 Task: Set the "Crypto key length in bytes" for SRT stream output to 24 bytes.
Action: Mouse moved to (107, 13)
Screenshot: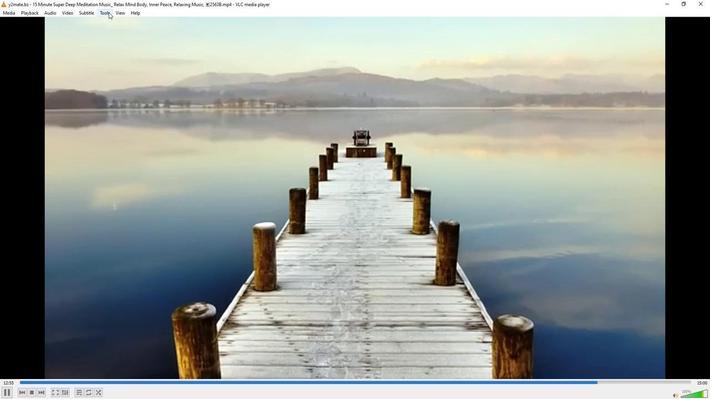 
Action: Mouse pressed left at (107, 13)
Screenshot: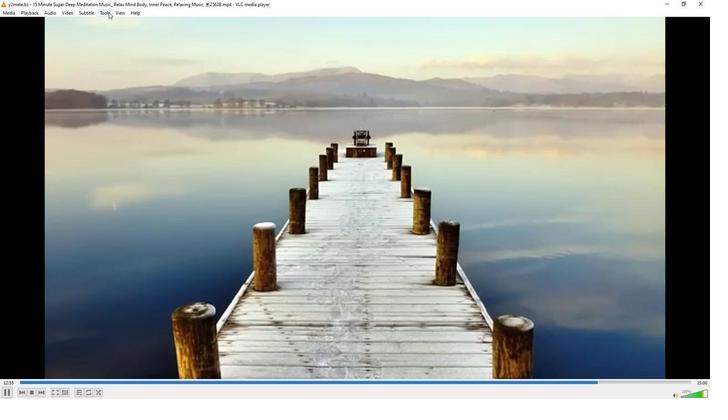 
Action: Mouse moved to (127, 98)
Screenshot: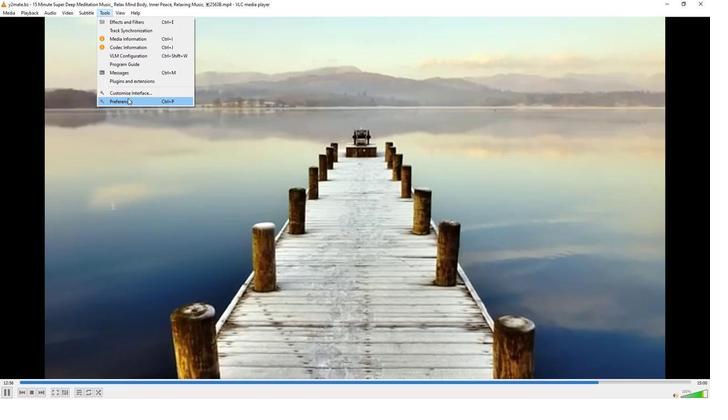 
Action: Mouse pressed left at (127, 98)
Screenshot: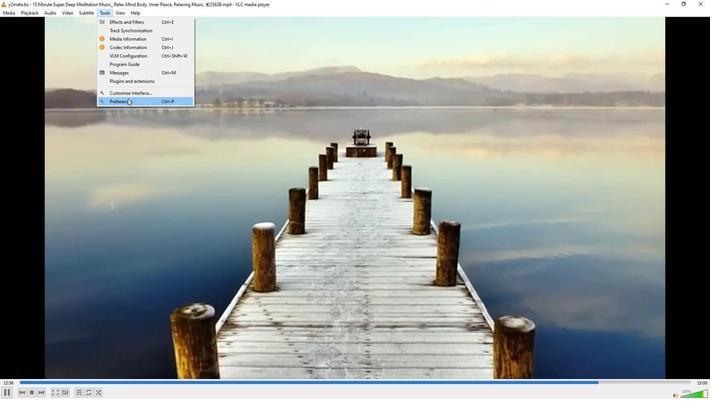
Action: Mouse moved to (232, 323)
Screenshot: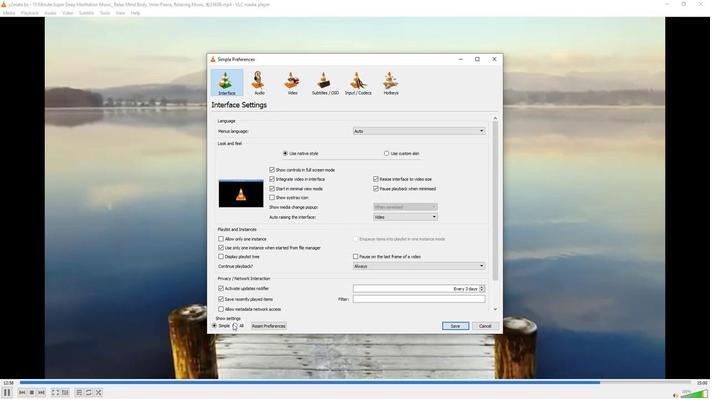 
Action: Mouse pressed left at (232, 323)
Screenshot: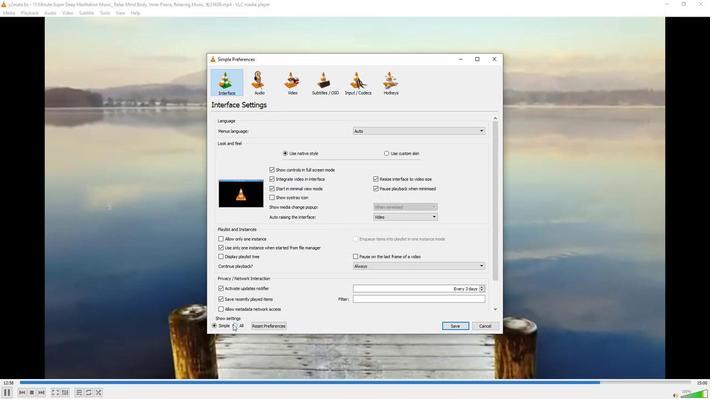 
Action: Mouse moved to (227, 271)
Screenshot: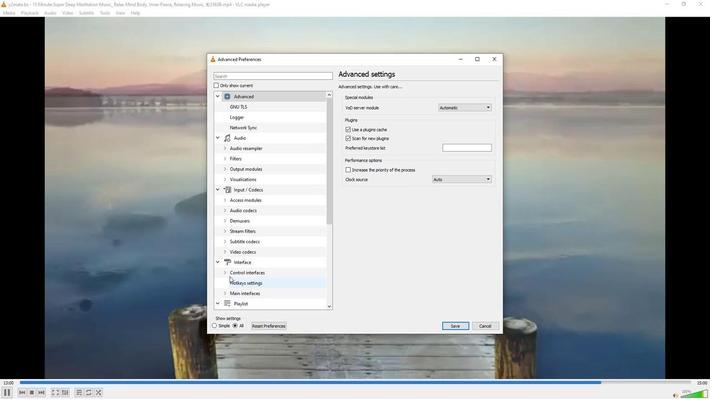 
Action: Mouse scrolled (227, 270) with delta (0, 0)
Screenshot: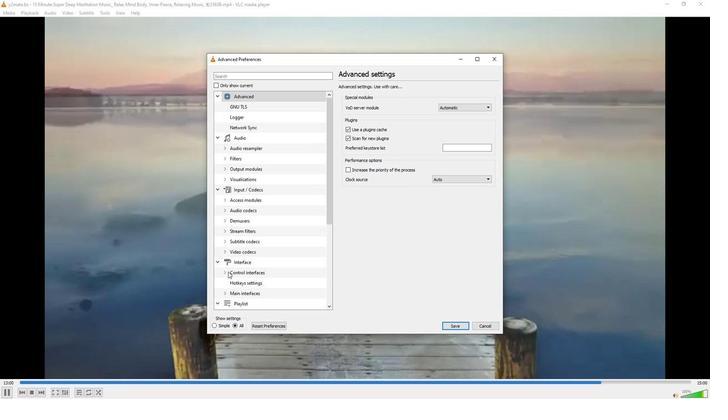 
Action: Mouse scrolled (227, 270) with delta (0, 0)
Screenshot: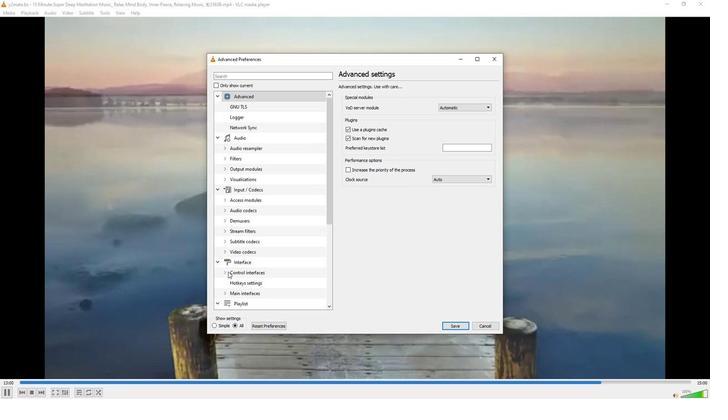 
Action: Mouse moved to (226, 267)
Screenshot: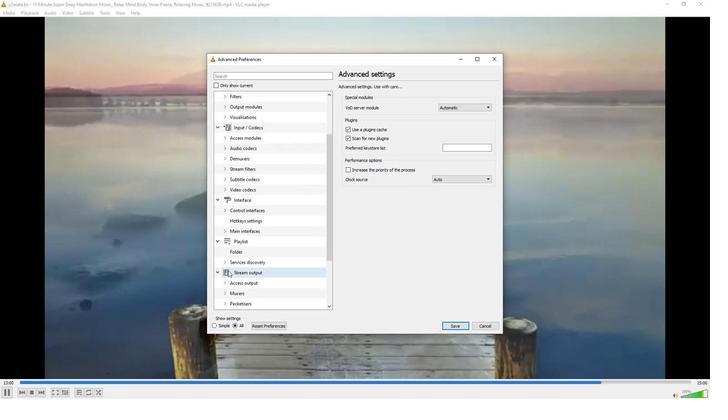 
Action: Mouse scrolled (226, 266) with delta (0, 0)
Screenshot: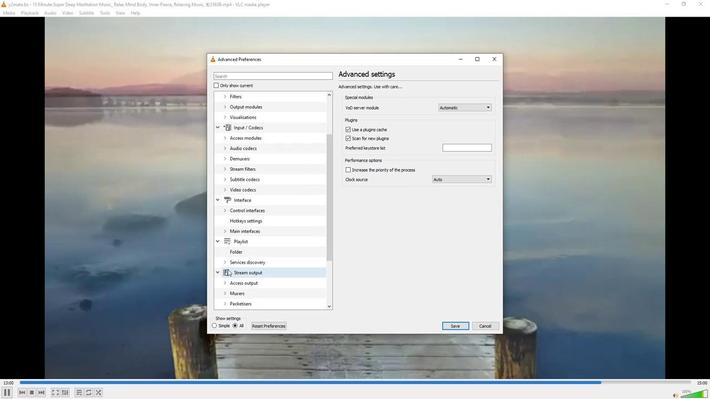 
Action: Mouse moved to (222, 248)
Screenshot: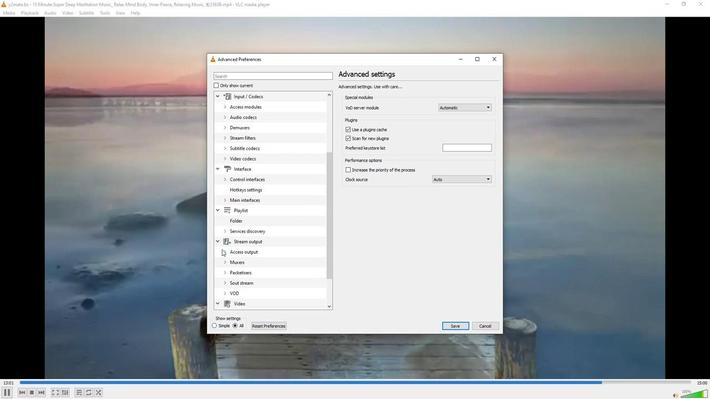 
Action: Mouse pressed left at (222, 248)
Screenshot: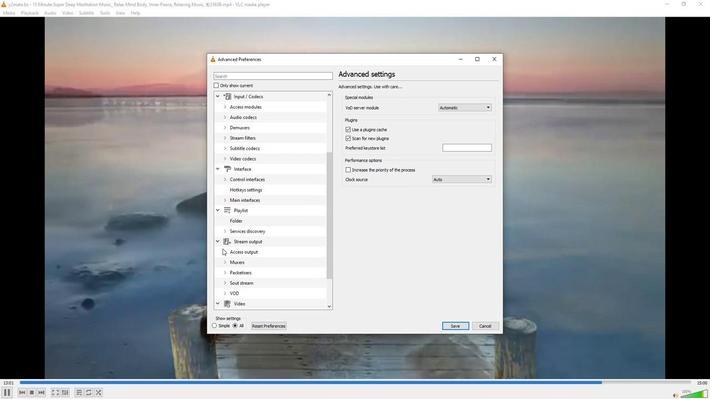 
Action: Mouse moved to (230, 258)
Screenshot: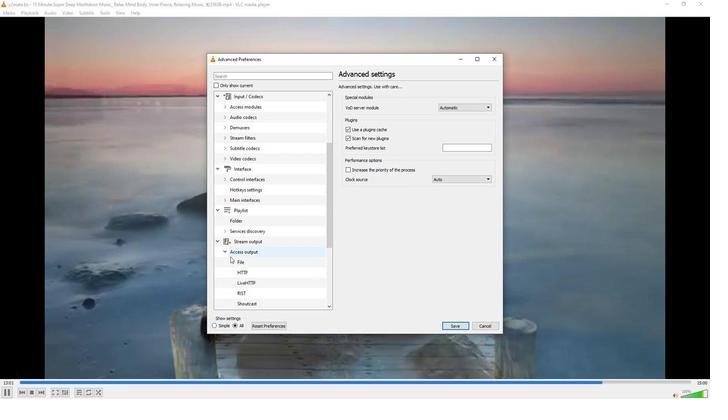 
Action: Mouse scrolled (230, 258) with delta (0, 0)
Screenshot: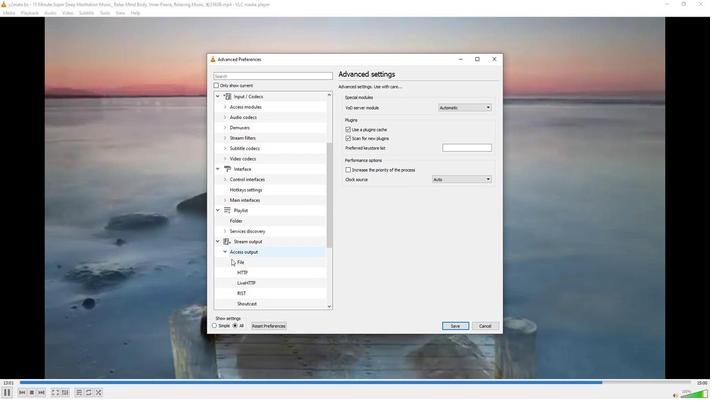 
Action: Mouse moved to (230, 259)
Screenshot: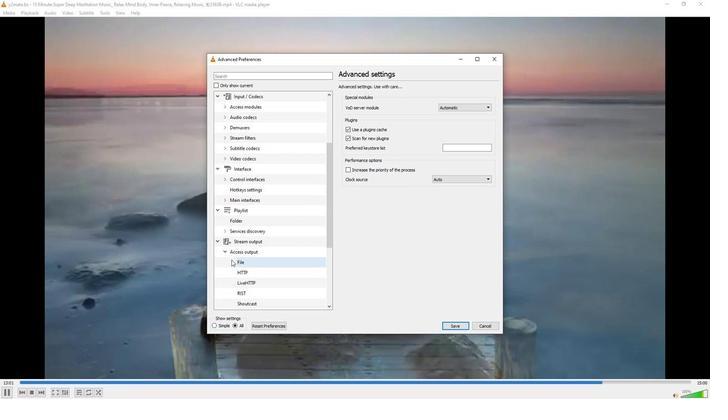 
Action: Mouse scrolled (230, 259) with delta (0, 0)
Screenshot: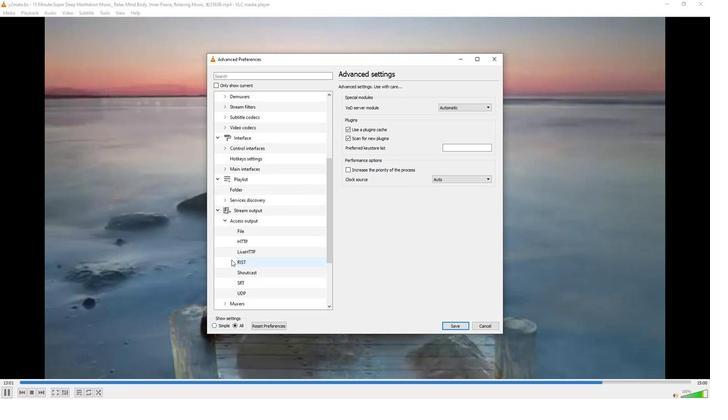 
Action: Mouse moved to (240, 249)
Screenshot: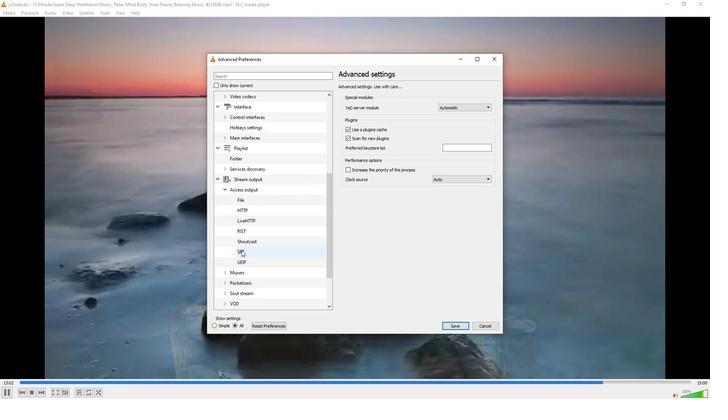 
Action: Mouse pressed left at (240, 249)
Screenshot: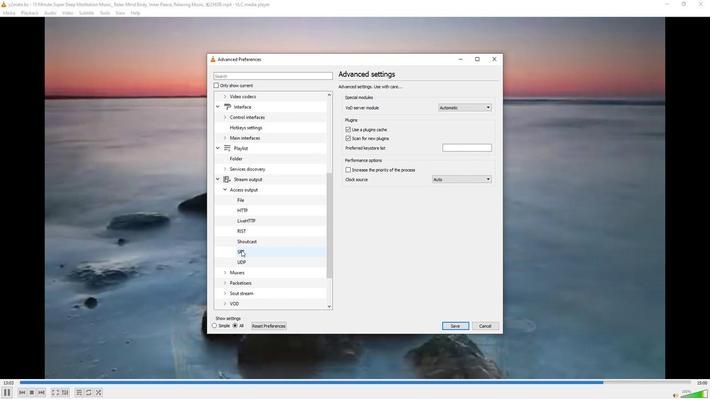 
Action: Mouse moved to (491, 147)
Screenshot: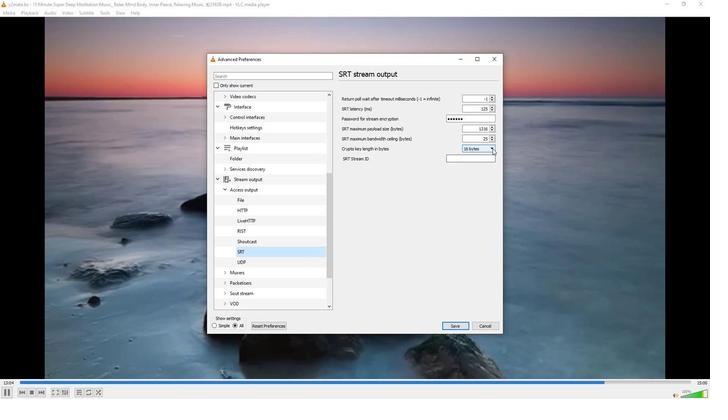 
Action: Mouse pressed left at (491, 147)
Screenshot: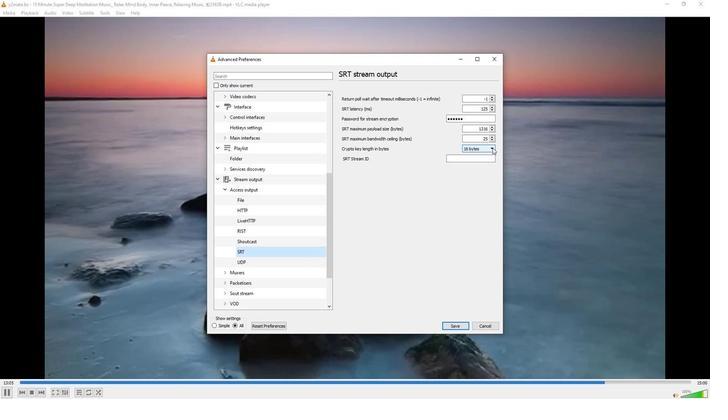 
Action: Mouse moved to (475, 159)
Screenshot: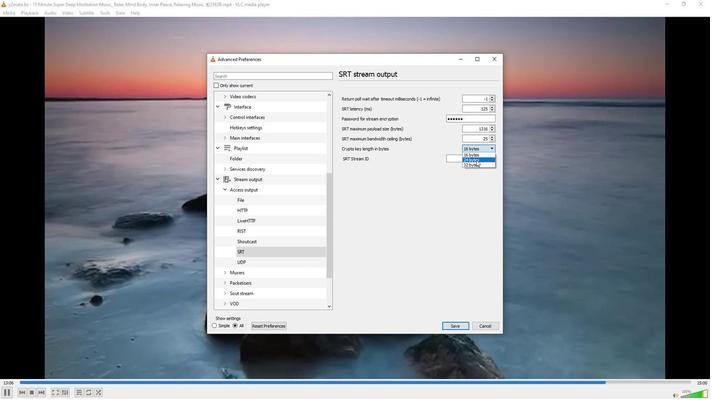
Action: Mouse pressed left at (475, 159)
Screenshot: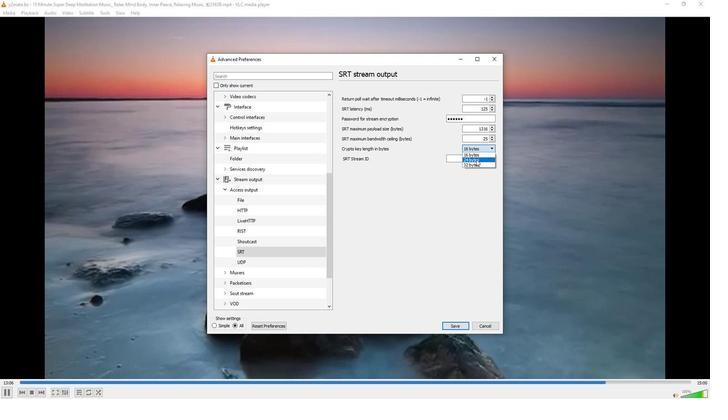 
Action: Mouse moved to (455, 216)
Screenshot: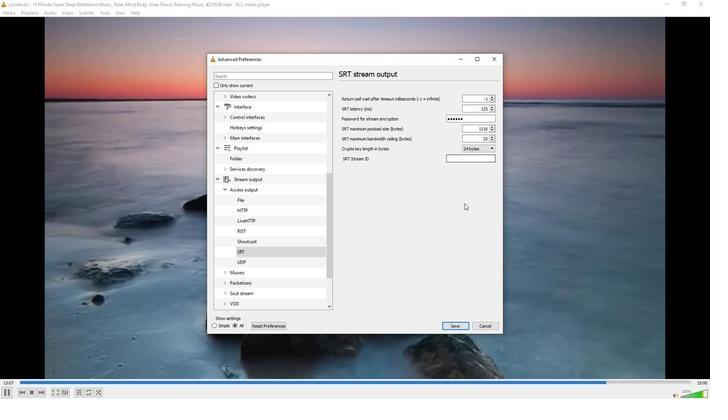 
